Task: Add a condition where "Assignee Is -" in recently solved tickets.
Action: Mouse moved to (123, 429)
Screenshot: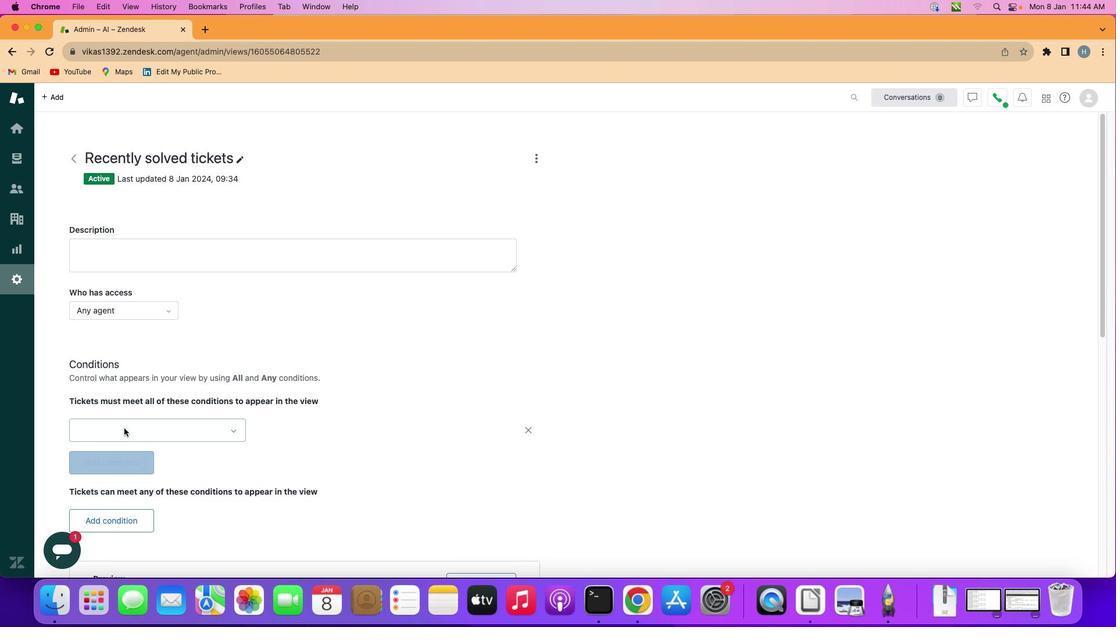 
Action: Mouse pressed left at (123, 429)
Screenshot: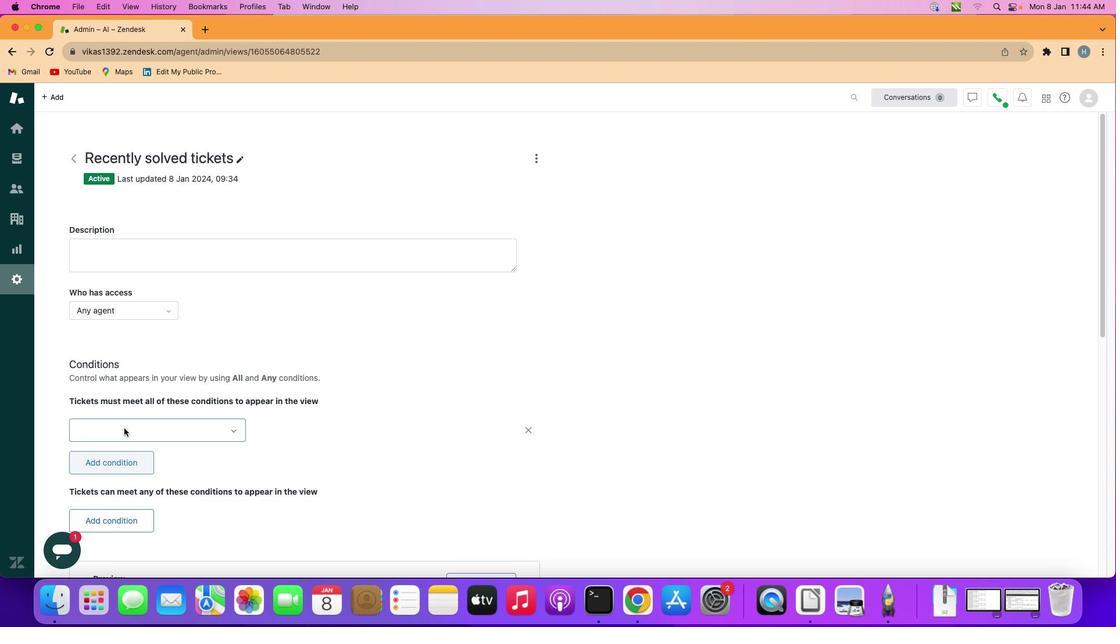 
Action: Mouse moved to (135, 430)
Screenshot: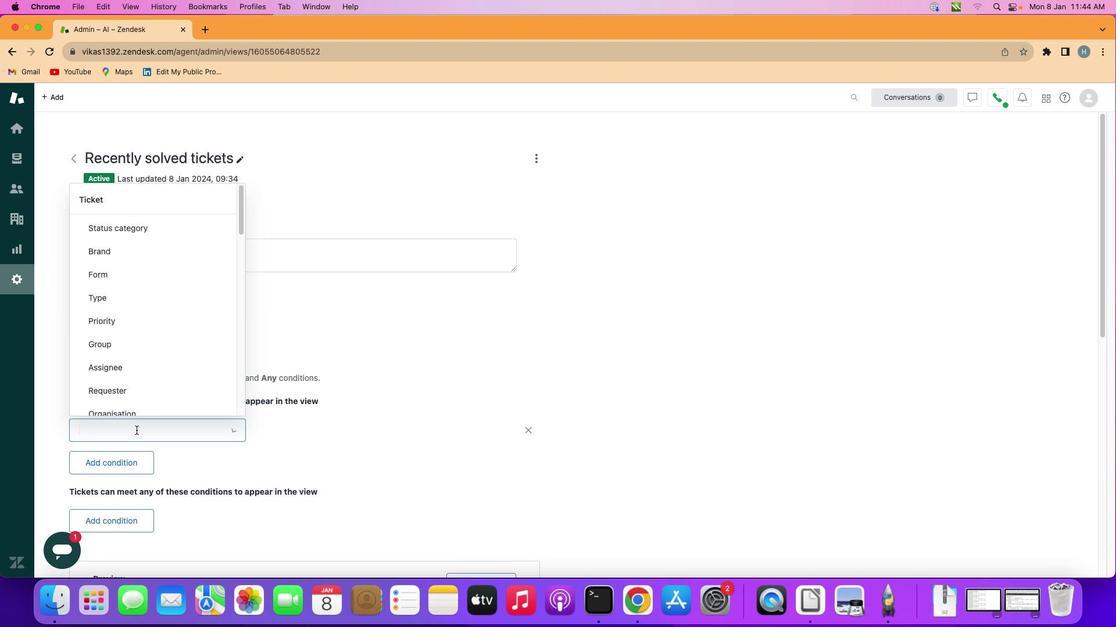 
Action: Mouse pressed left at (135, 430)
Screenshot: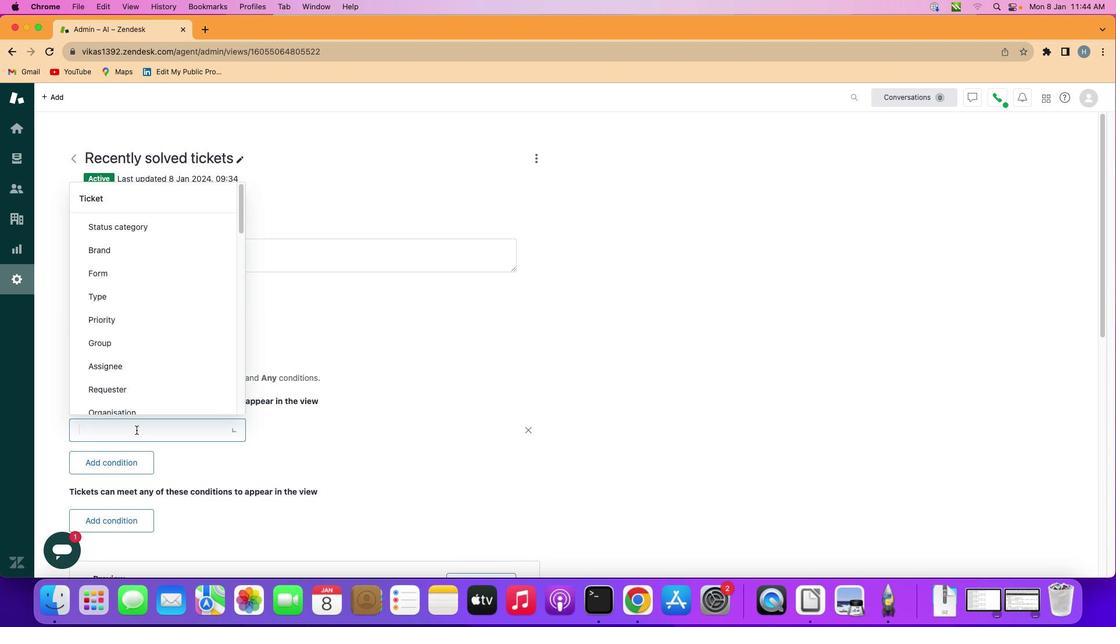 
Action: Mouse moved to (172, 368)
Screenshot: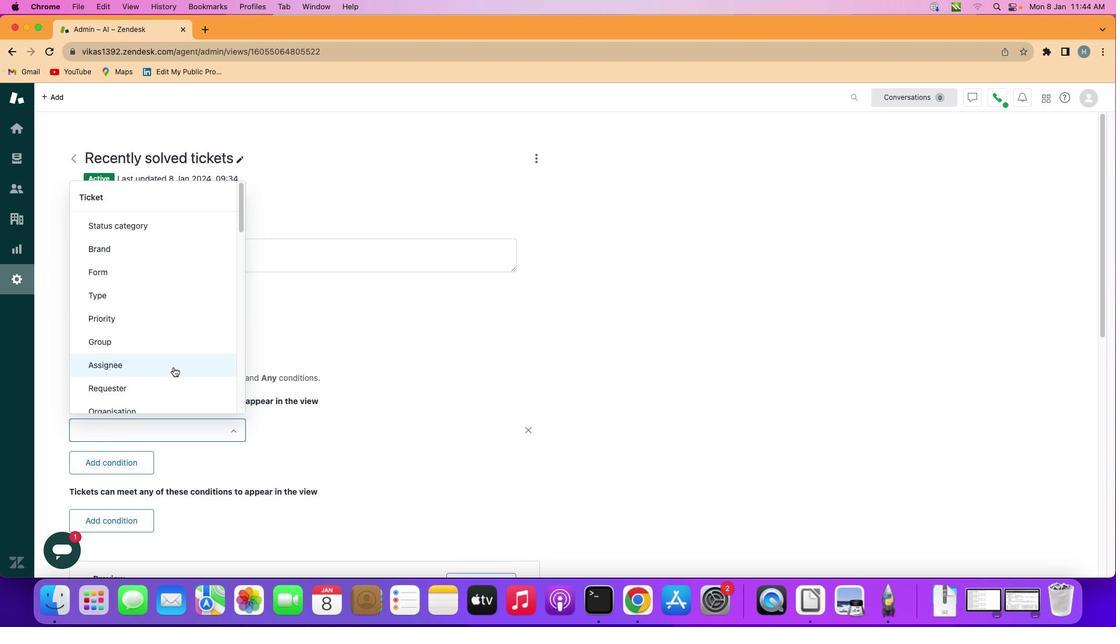 
Action: Mouse pressed left at (172, 368)
Screenshot: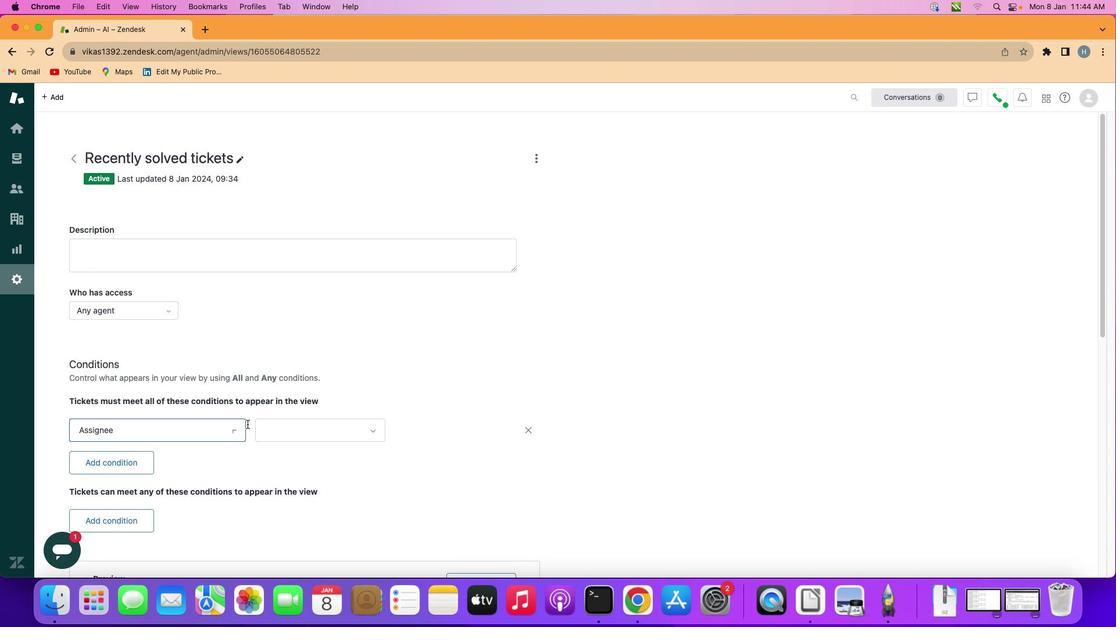 
Action: Mouse moved to (299, 436)
Screenshot: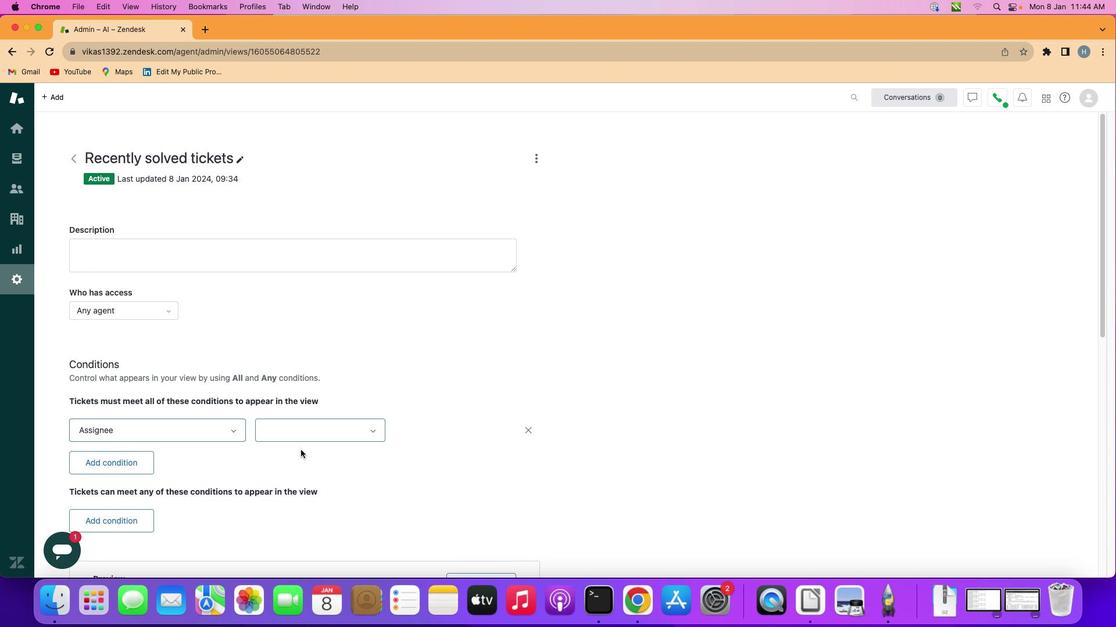 
Action: Mouse pressed left at (299, 436)
Screenshot: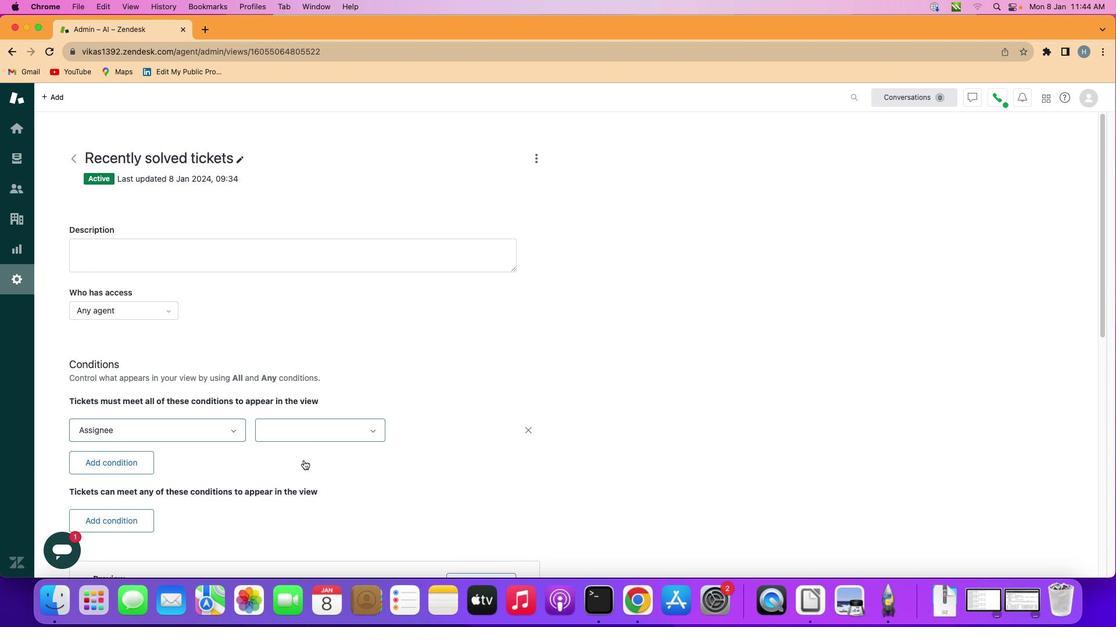 
Action: Mouse moved to (306, 461)
Screenshot: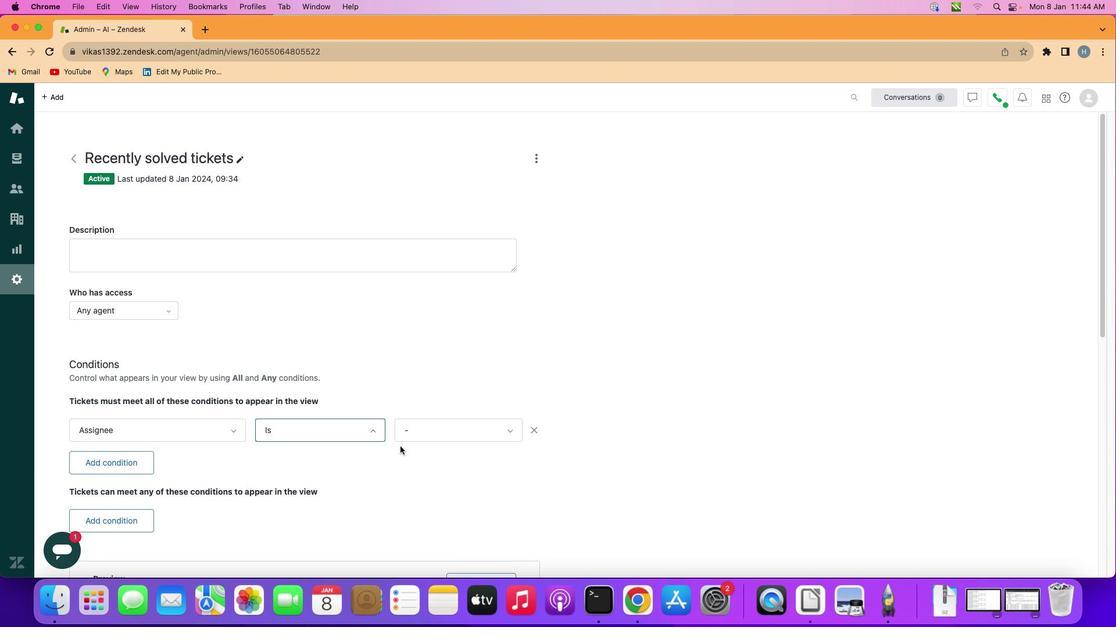 
Action: Mouse pressed left at (306, 461)
Screenshot: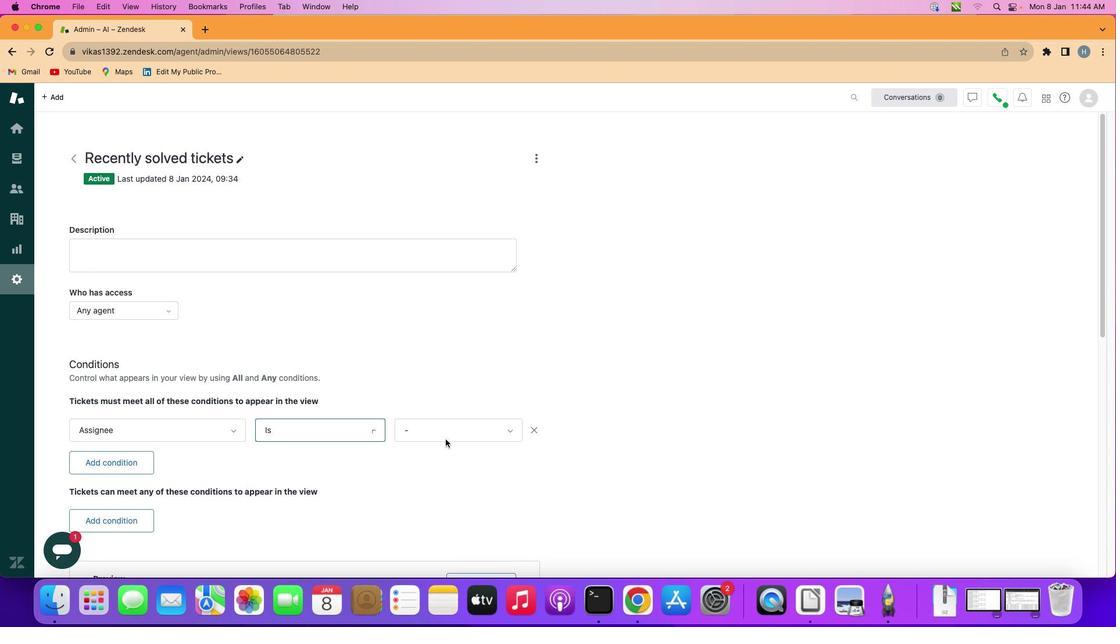 
Action: Mouse moved to (472, 435)
Screenshot: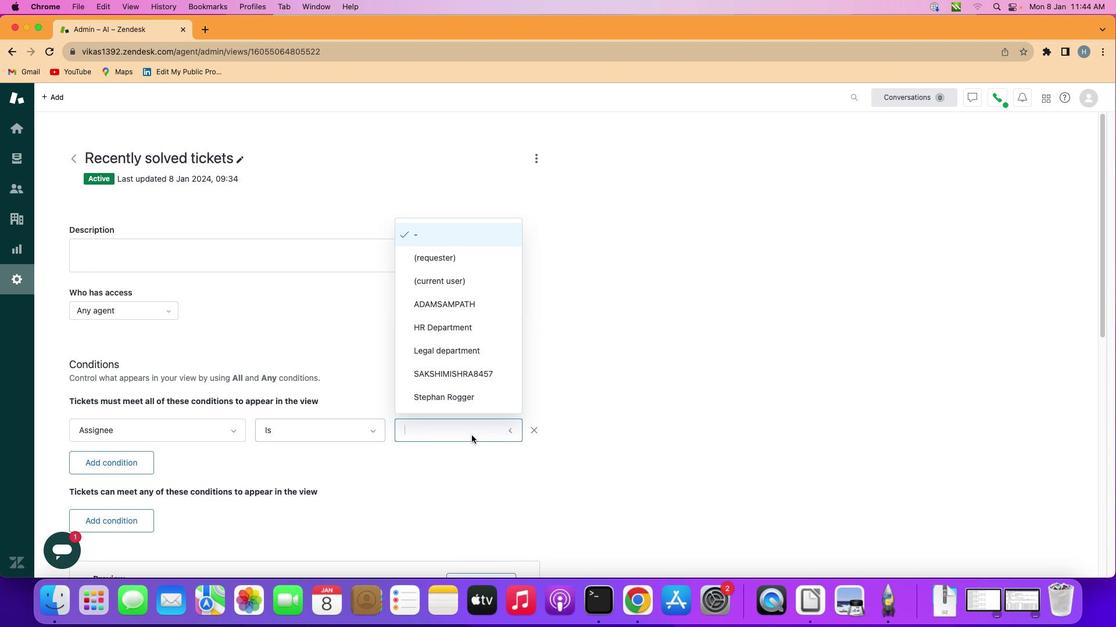 
Action: Mouse pressed left at (472, 435)
Screenshot: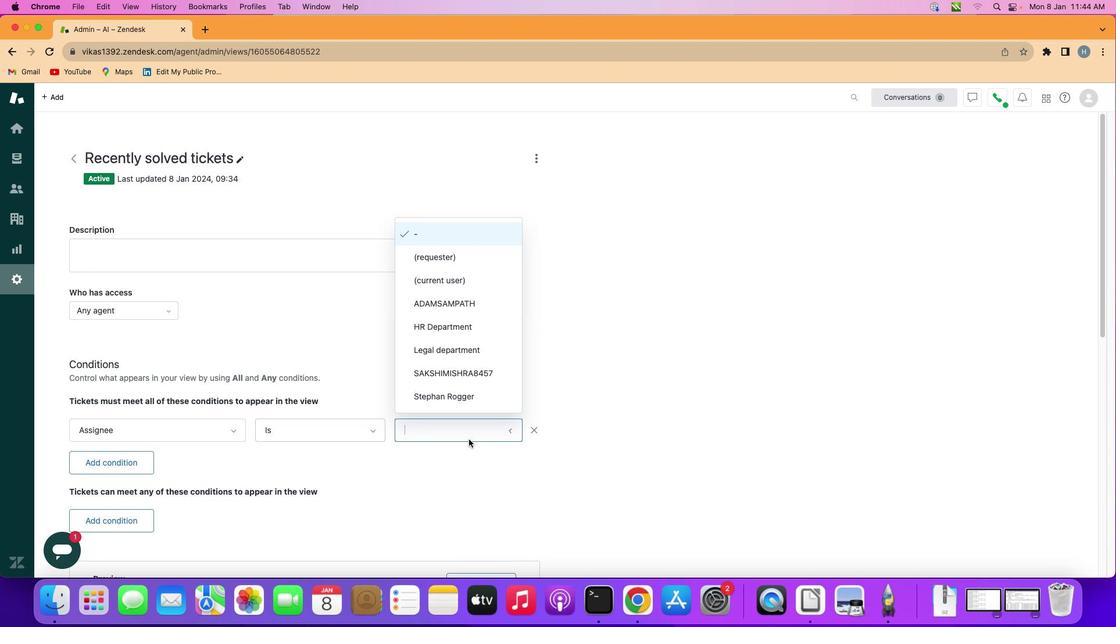 
Action: Mouse moved to (475, 237)
Screenshot: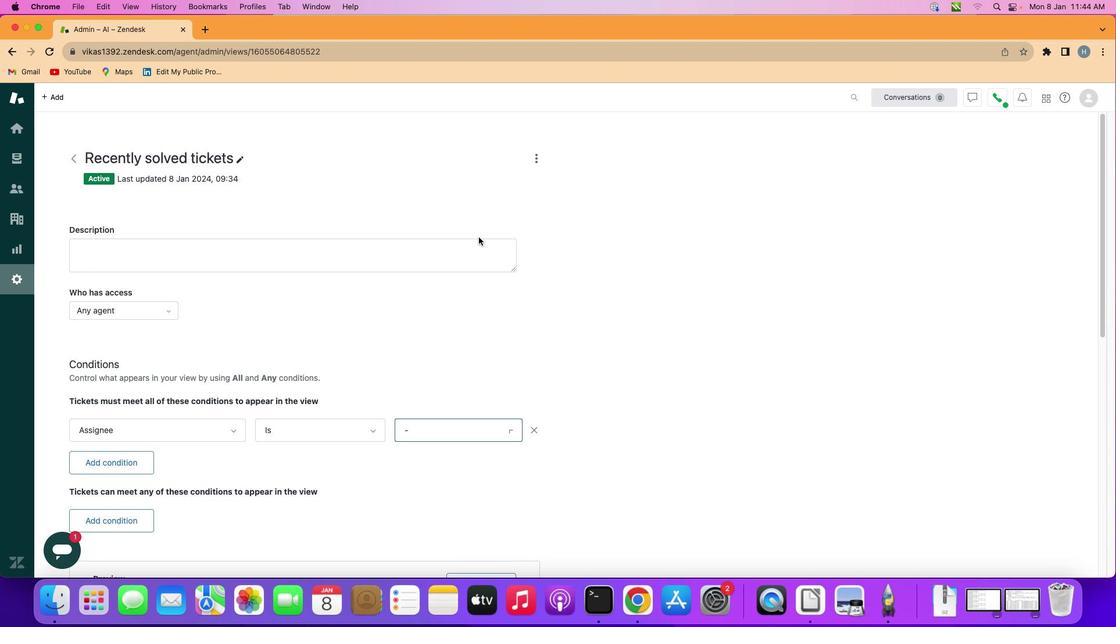 
Action: Mouse pressed left at (475, 237)
Screenshot: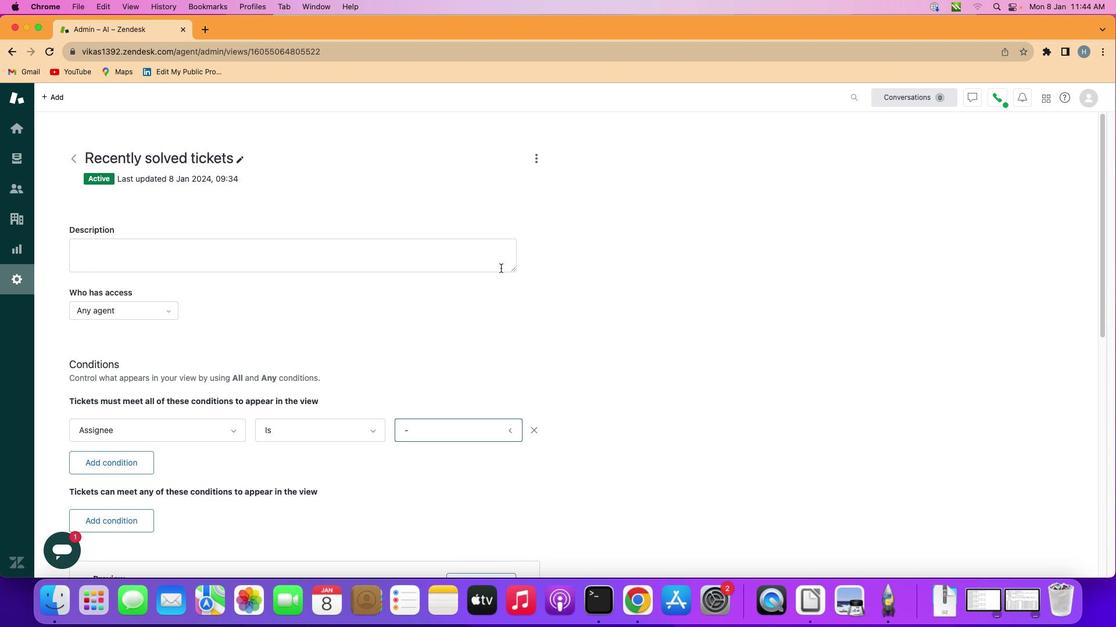 
Action: Mouse moved to (519, 299)
Screenshot: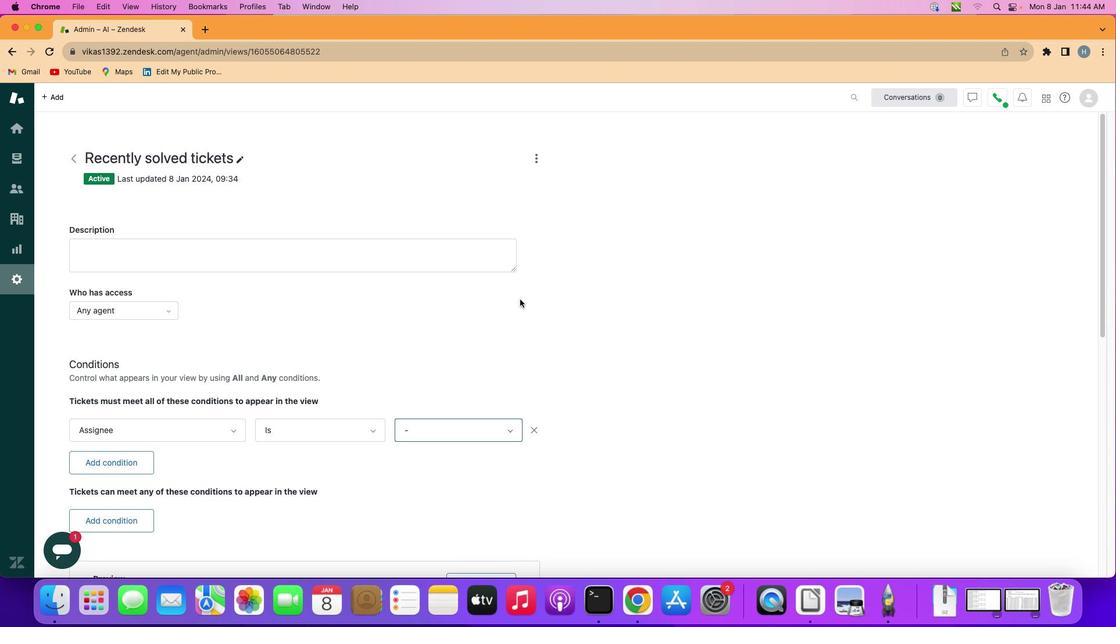 
